Task: Change the text position center left, Y -1.35.
Action: Mouse moved to (453, 211)
Screenshot: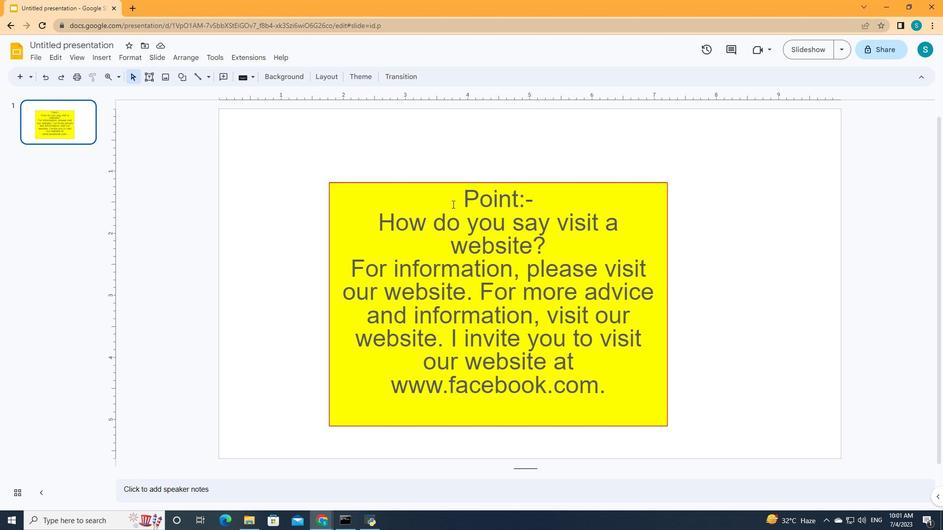 
Action: Mouse pressed left at (453, 211)
Screenshot: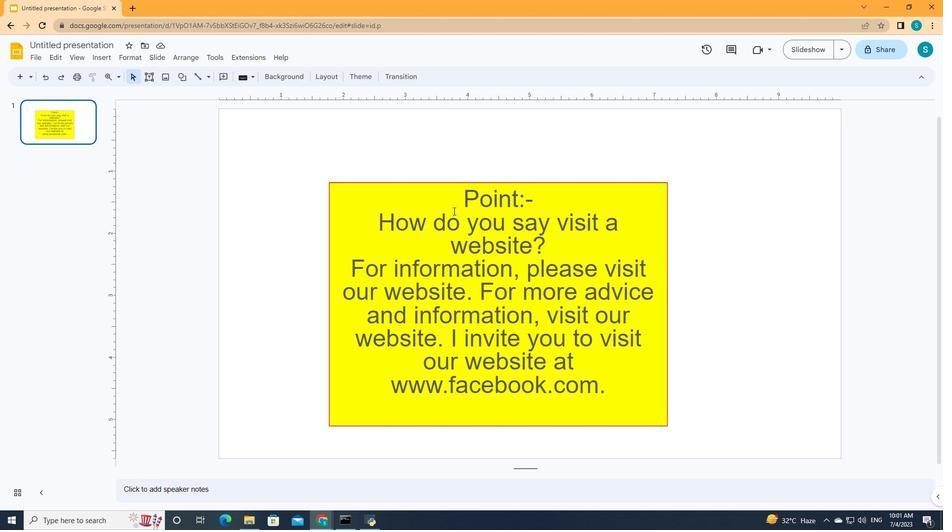 
Action: Mouse moved to (681, 75)
Screenshot: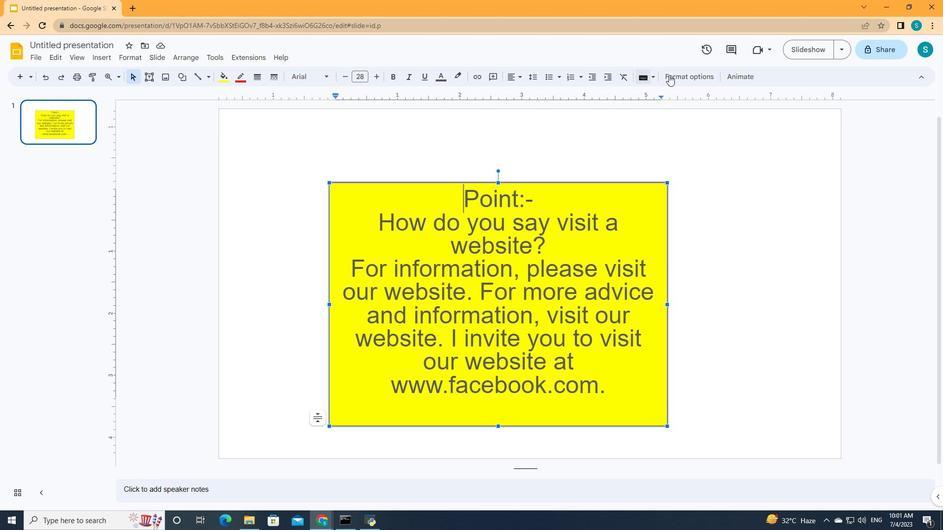 
Action: Mouse pressed left at (681, 75)
Screenshot: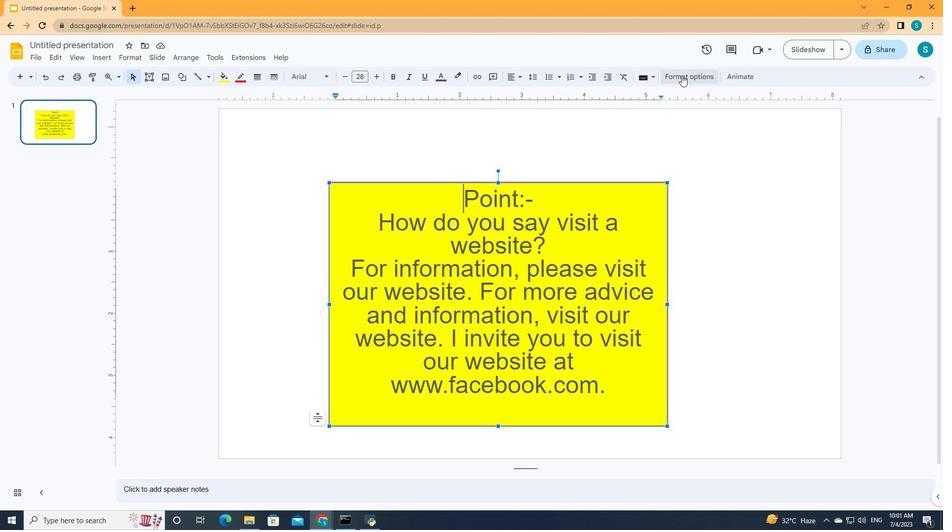 
Action: Mouse moved to (808, 139)
Screenshot: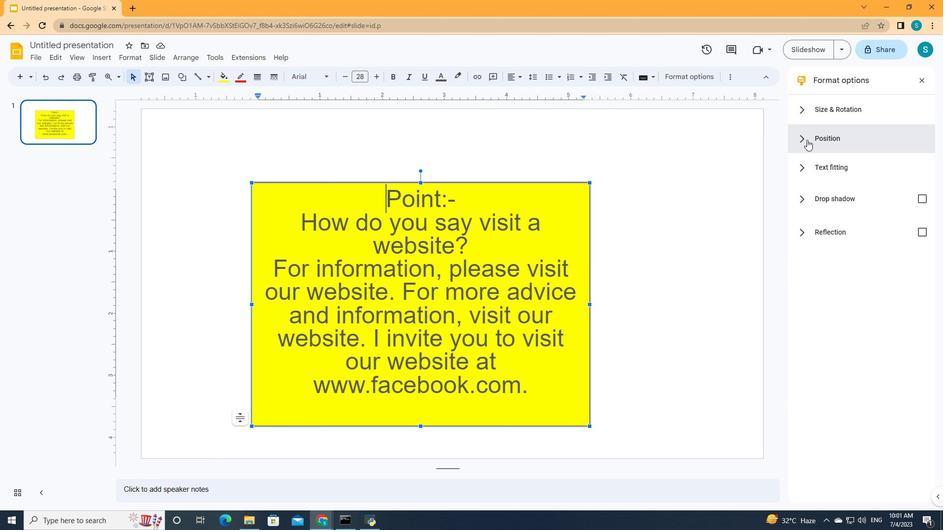 
Action: Mouse pressed left at (808, 139)
Screenshot: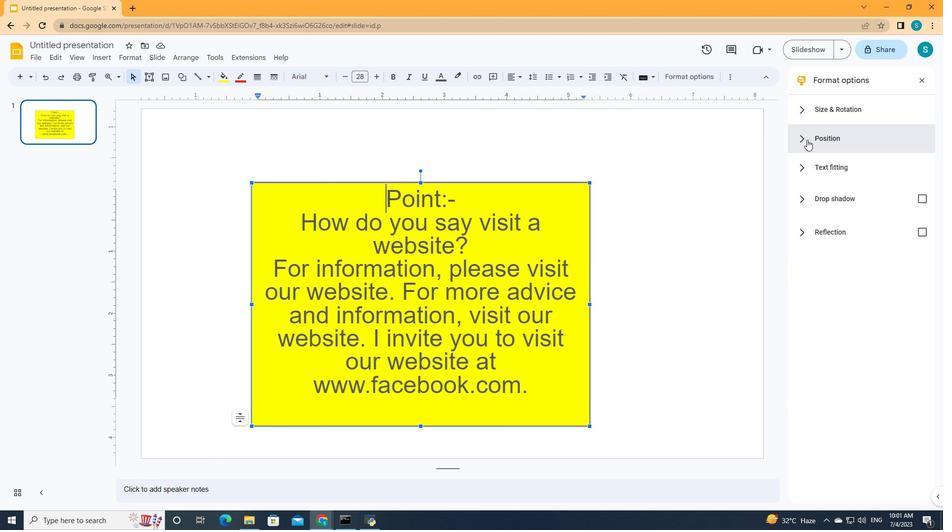
Action: Mouse moved to (860, 176)
Screenshot: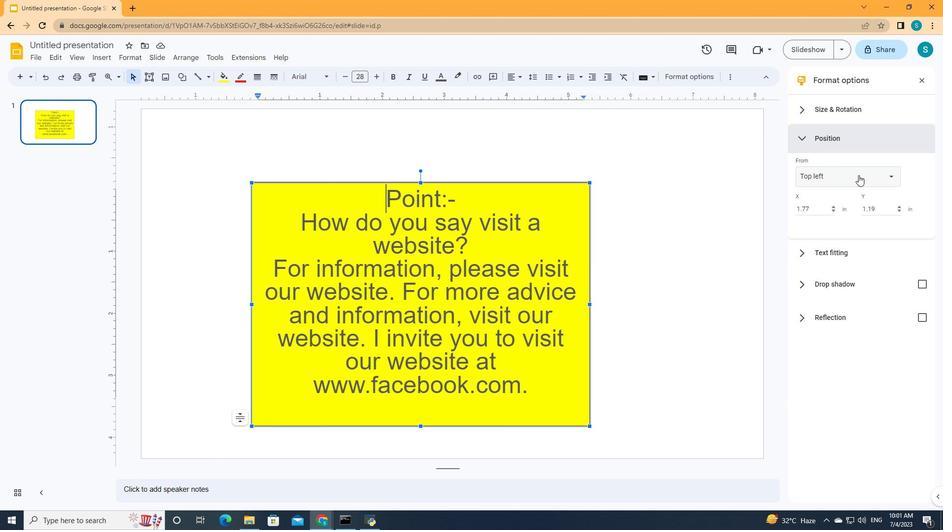 
Action: Mouse pressed left at (860, 176)
Screenshot: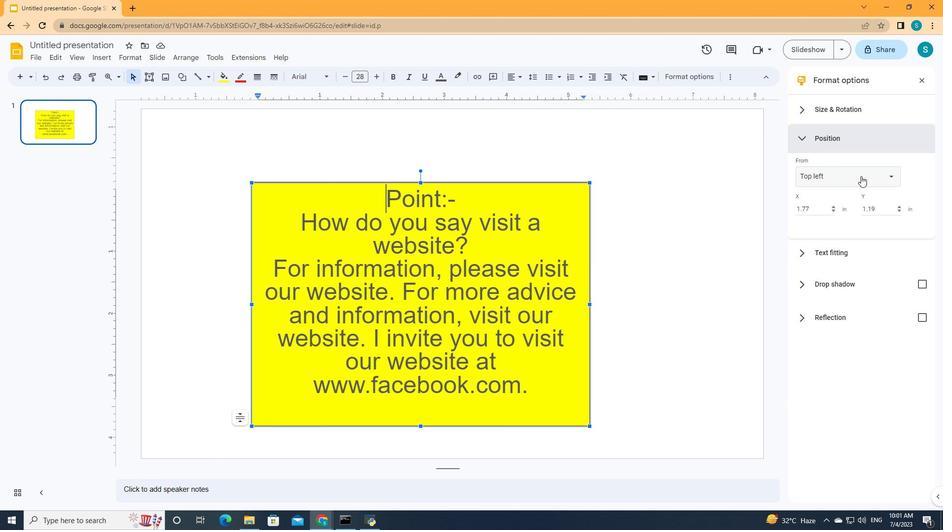 
Action: Mouse moved to (824, 213)
Screenshot: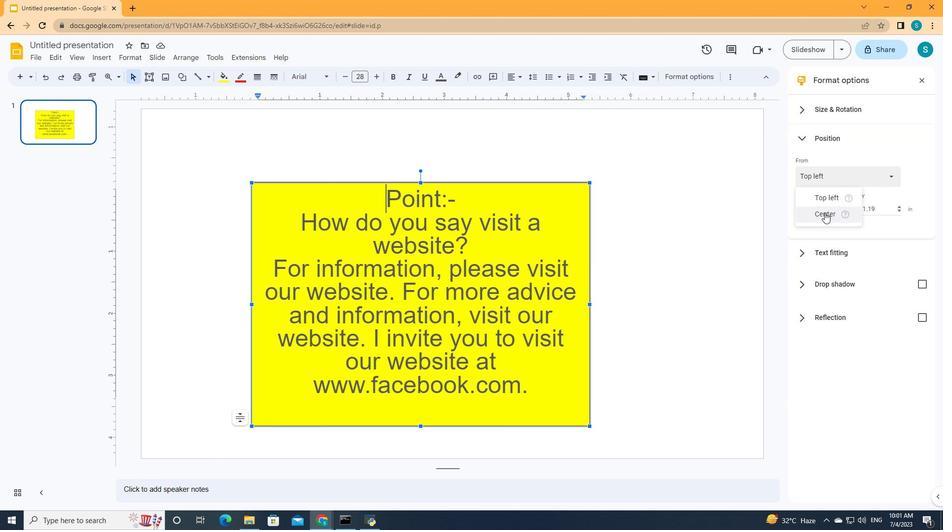 
Action: Mouse pressed left at (824, 213)
Screenshot: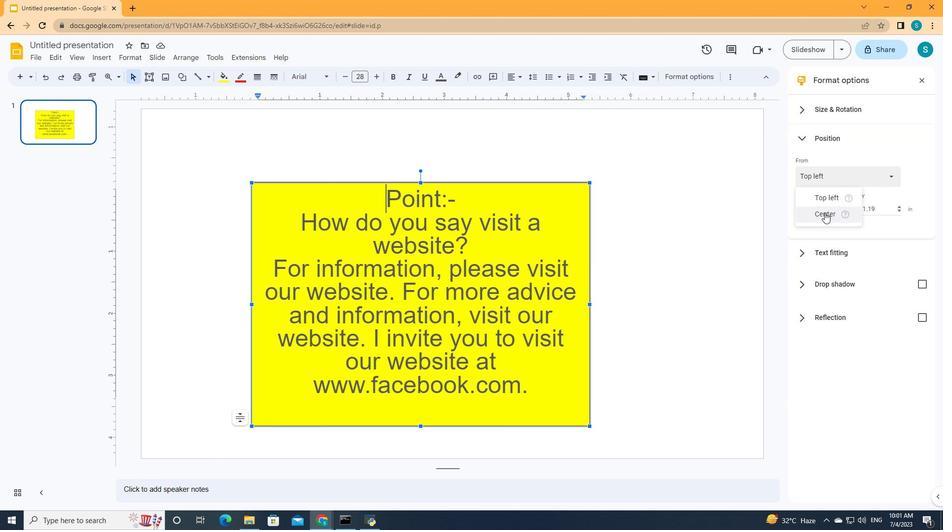 
Action: Mouse moved to (879, 211)
Screenshot: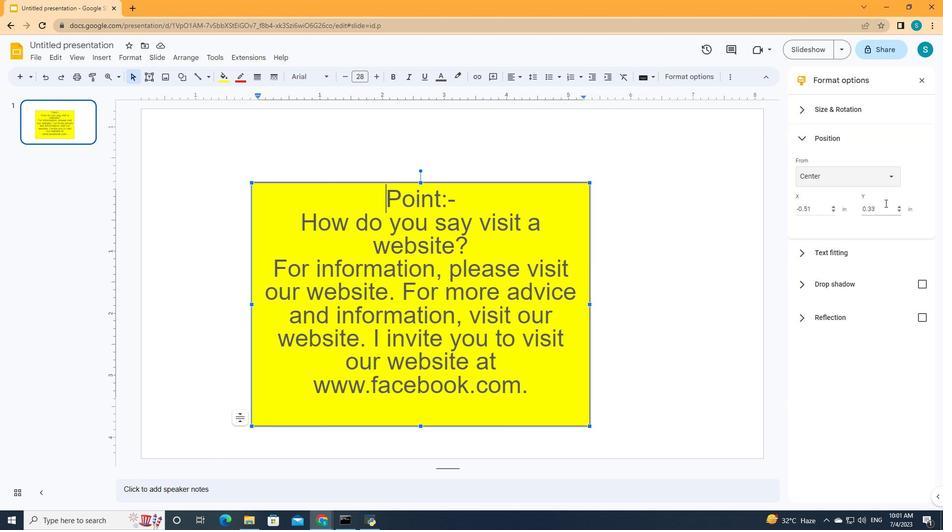 
Action: Mouse pressed left at (879, 211)
Screenshot: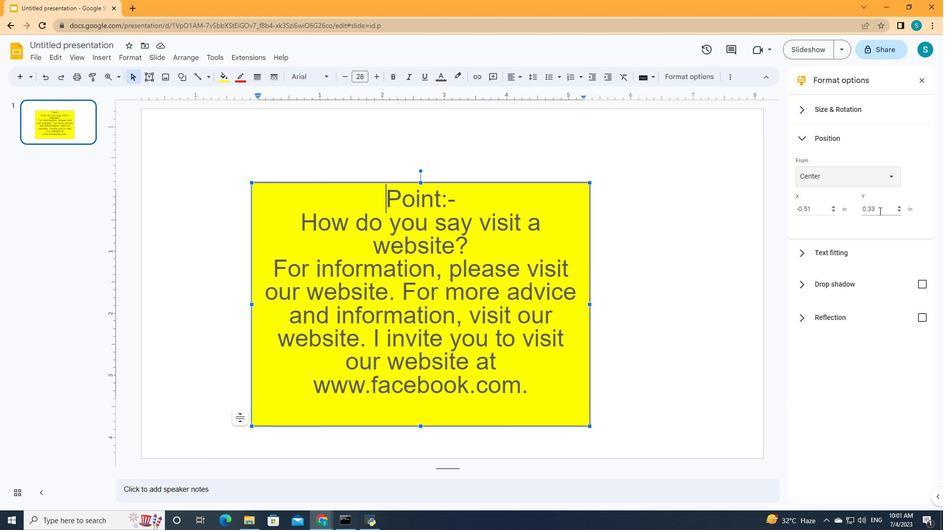 
Action: Mouse moved to (853, 208)
Screenshot: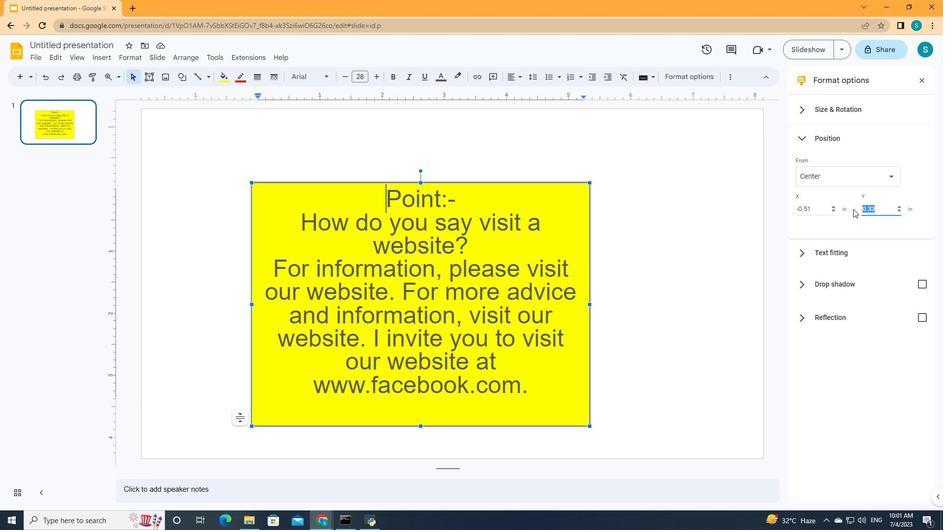 
Action: Key pressed -1.35
Screenshot: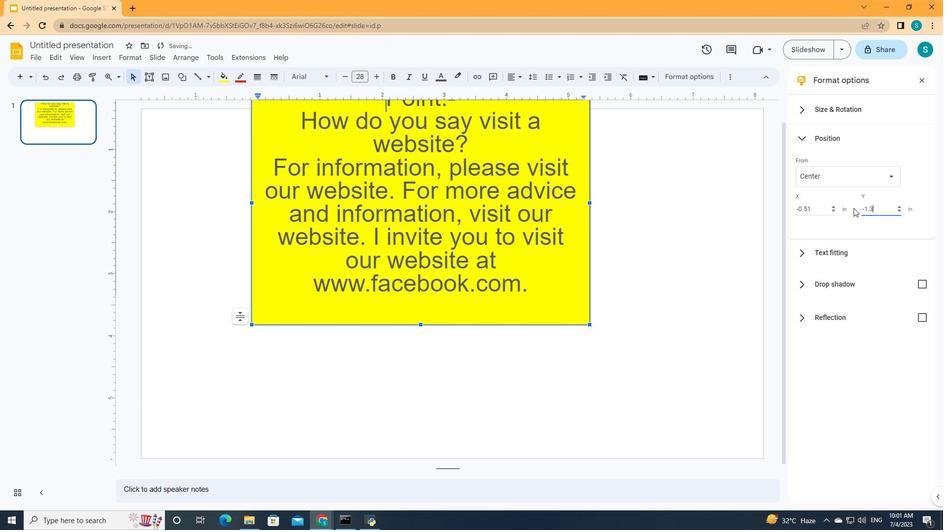 
